 Task: Turn off the autoplay videos in the feed.
Action: Mouse moved to (520, 378)
Screenshot: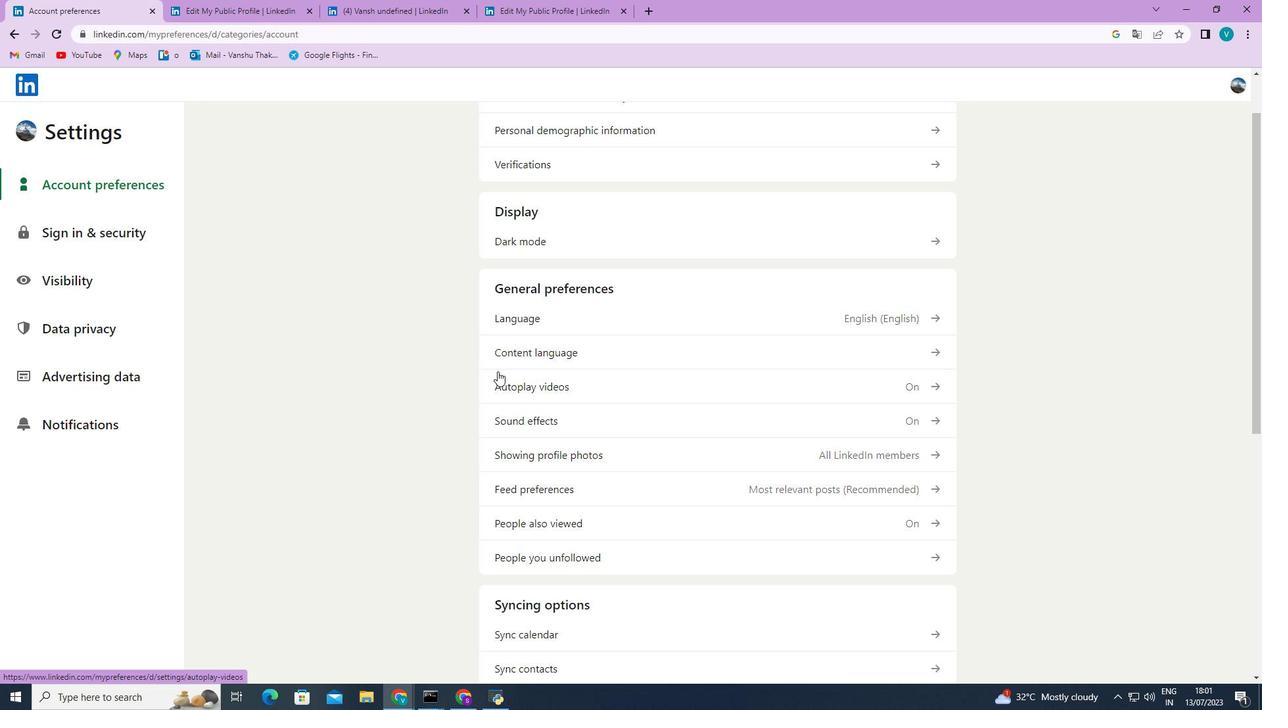 
Action: Mouse pressed left at (520, 378)
Screenshot: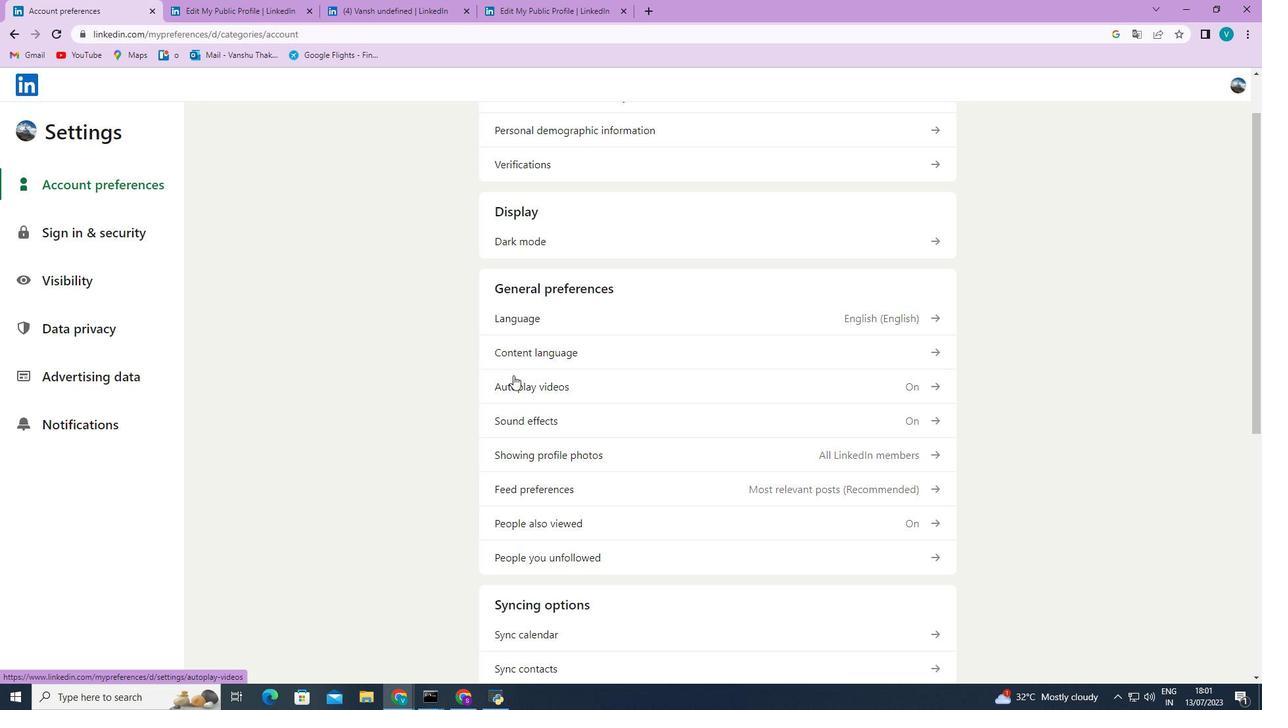 
Action: Mouse moved to (934, 210)
Screenshot: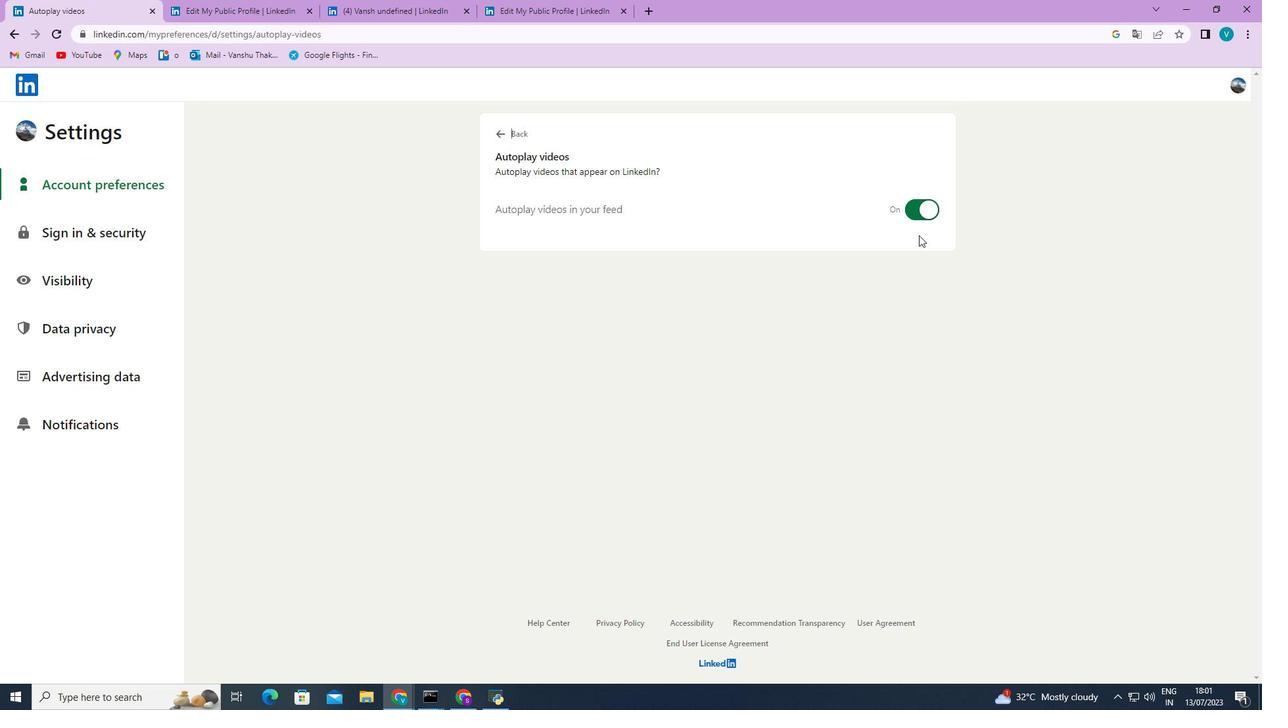 
Action: Mouse pressed left at (934, 210)
Screenshot: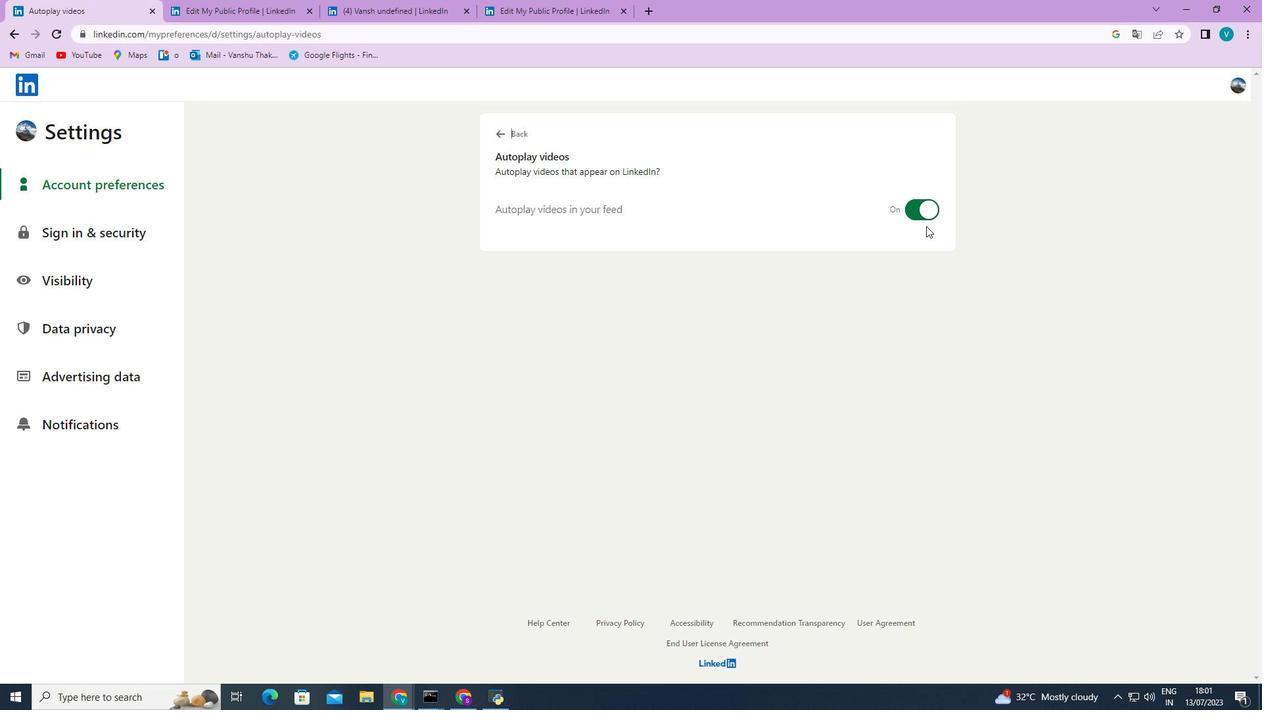 
